 Task: Select different fields to display in the report
Action: Mouse moved to (257, 140)
Screenshot: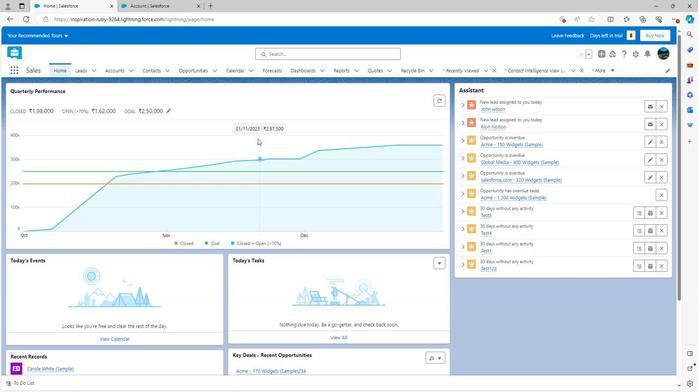 
Action: Mouse scrolled (257, 139) with delta (0, 0)
Screenshot: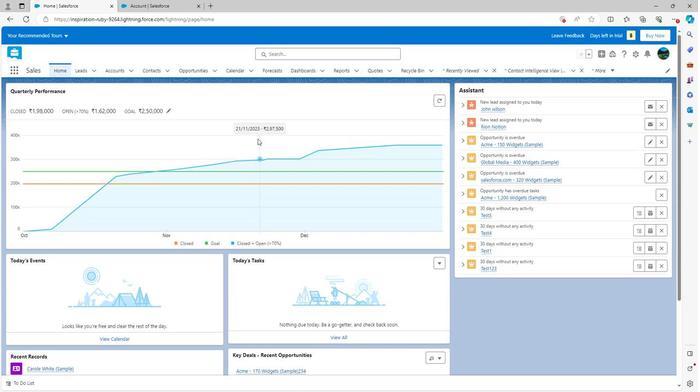 
Action: Mouse scrolled (257, 139) with delta (0, 0)
Screenshot: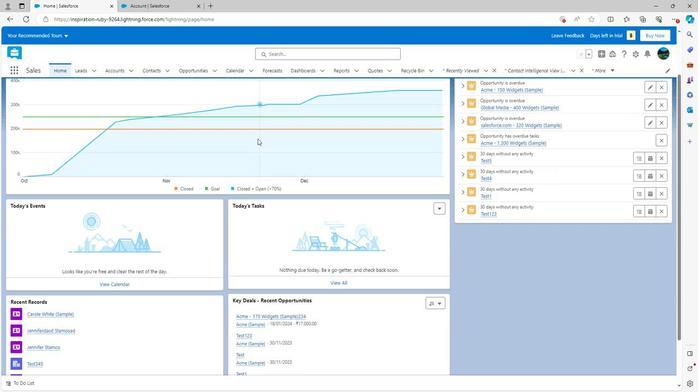 
Action: Mouse scrolled (257, 139) with delta (0, 0)
Screenshot: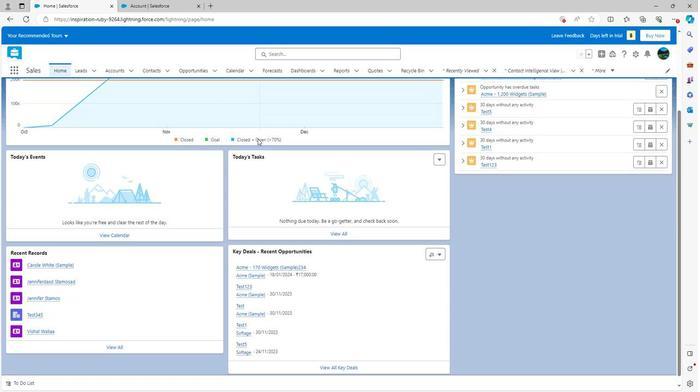 
Action: Mouse scrolled (257, 140) with delta (0, 0)
Screenshot: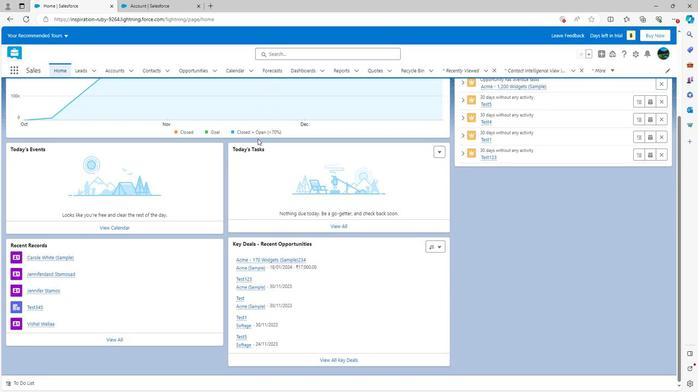 
Action: Mouse scrolled (257, 140) with delta (0, 0)
Screenshot: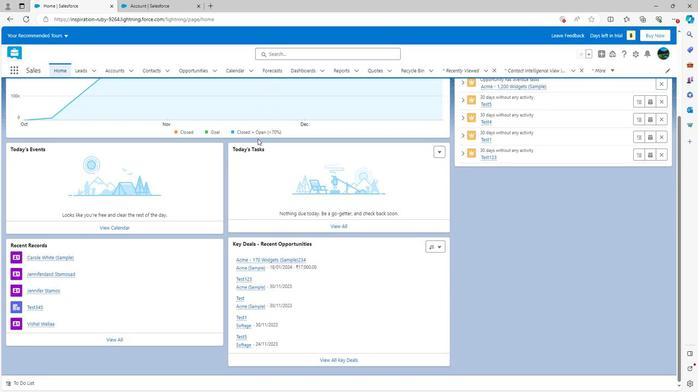 
Action: Mouse scrolled (257, 140) with delta (0, 0)
Screenshot: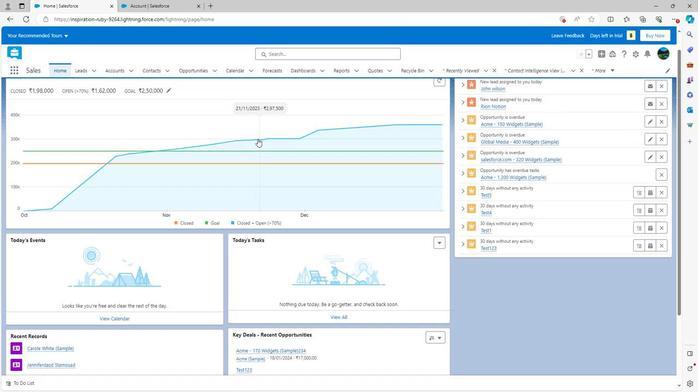 
Action: Mouse scrolled (257, 140) with delta (0, 0)
Screenshot: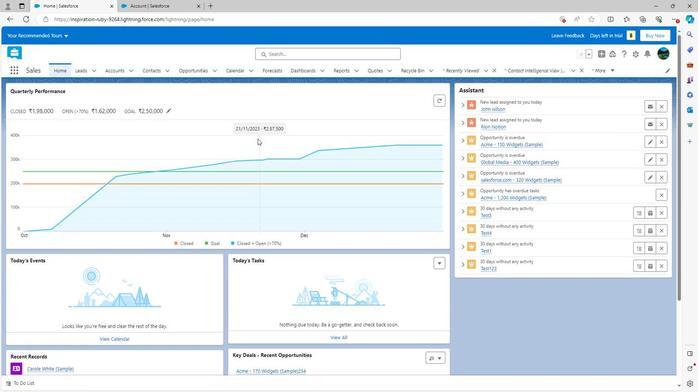 
Action: Mouse scrolled (257, 140) with delta (0, 0)
Screenshot: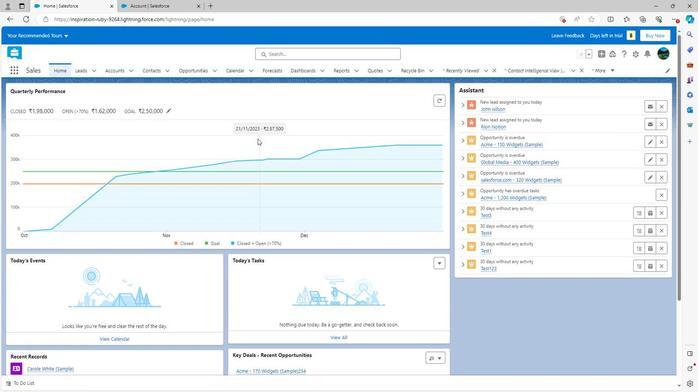 
Action: Mouse moved to (337, 70)
Screenshot: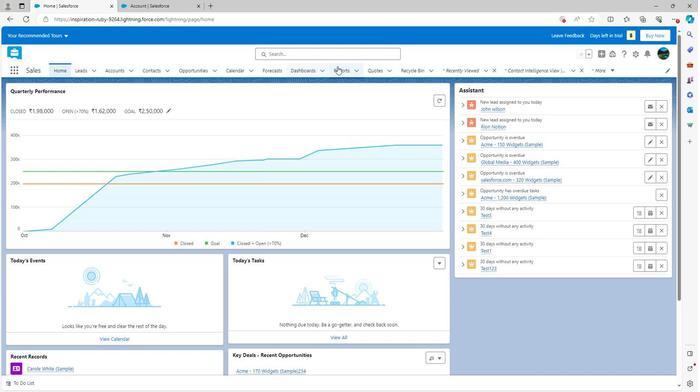 
Action: Mouse pressed left at (337, 70)
Screenshot: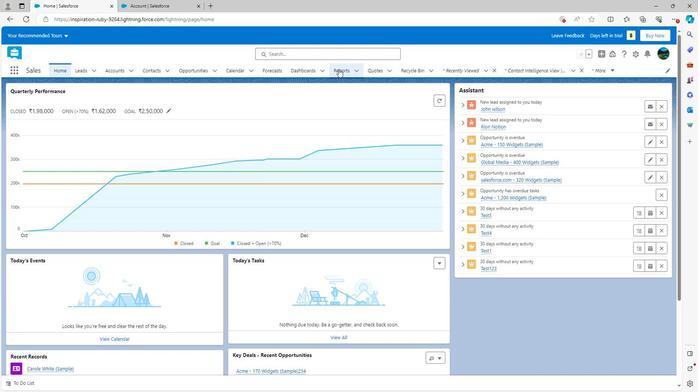 
Action: Mouse moved to (662, 100)
Screenshot: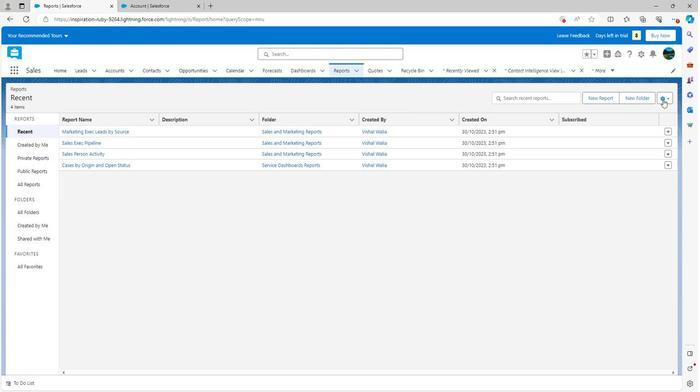 
Action: Mouse pressed left at (662, 100)
Screenshot: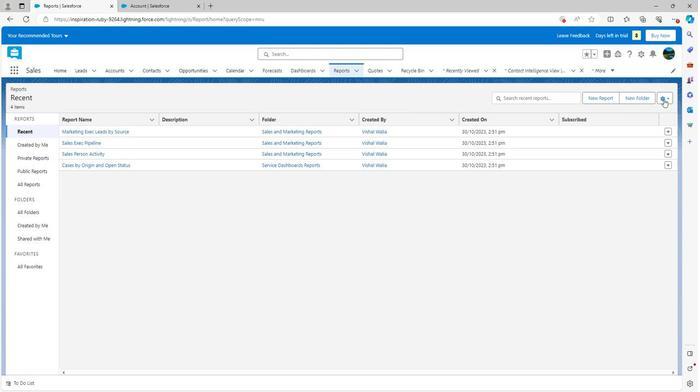 
Action: Mouse moved to (645, 112)
Screenshot: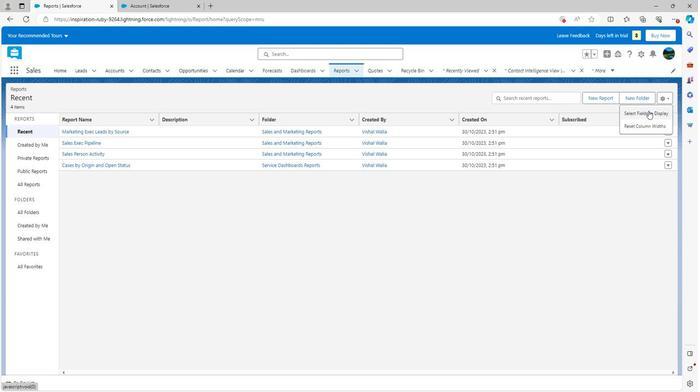
Action: Mouse pressed left at (645, 112)
Screenshot: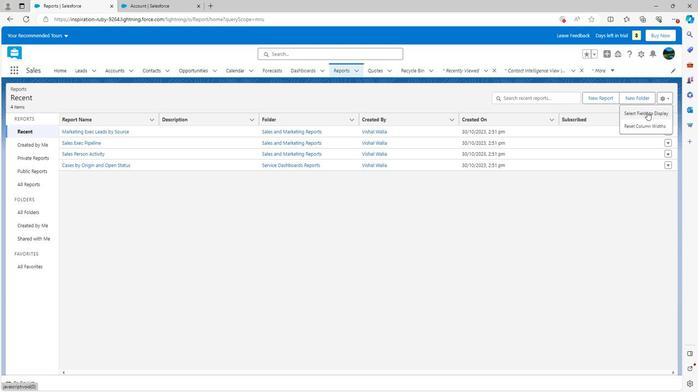 
Action: Mouse moved to (279, 187)
Screenshot: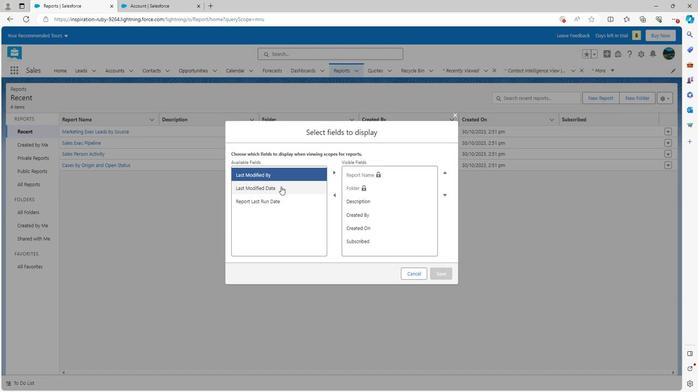 
Action: Mouse pressed left at (279, 187)
Screenshot: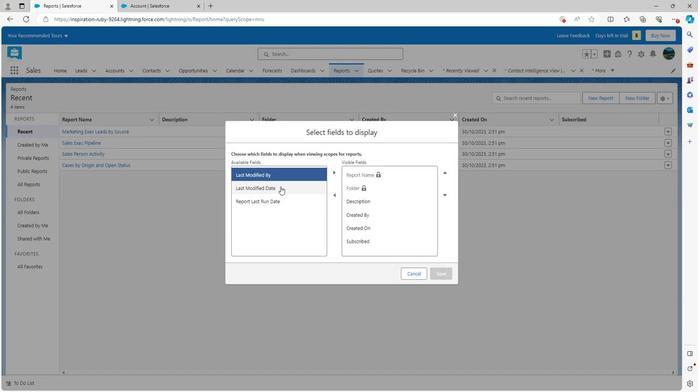 
Action: Mouse moved to (333, 174)
Screenshot: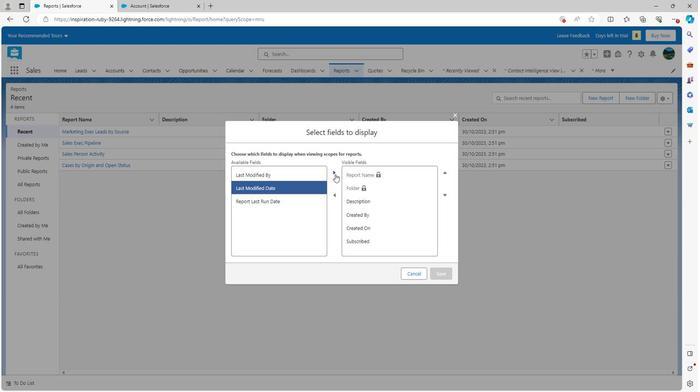 
Action: Mouse pressed left at (333, 174)
Screenshot: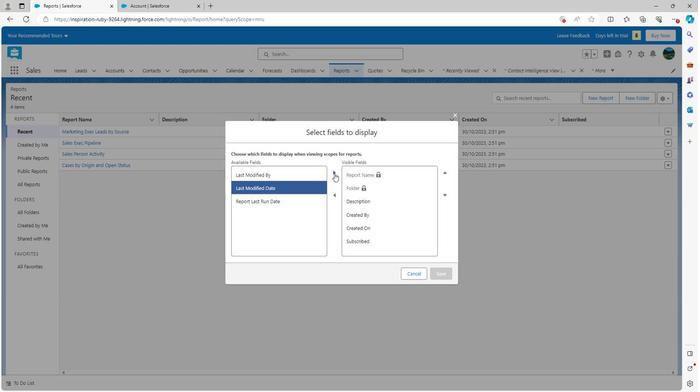 
Action: Mouse moved to (389, 209)
Screenshot: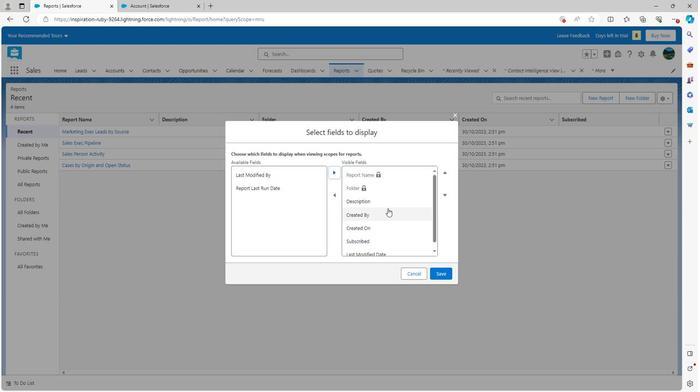 
Action: Mouse scrolled (389, 209) with delta (0, 0)
Screenshot: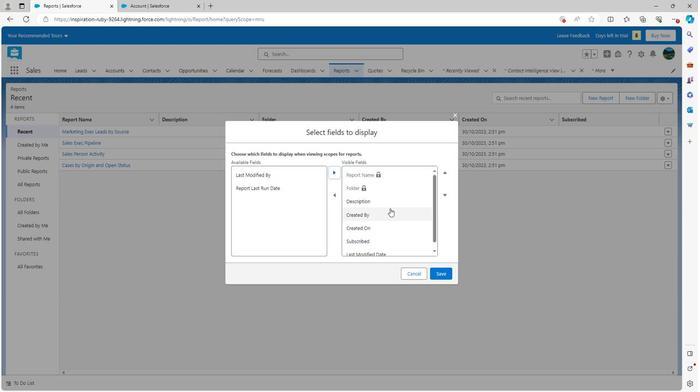 
Action: Mouse scrolled (389, 209) with delta (0, 0)
Screenshot: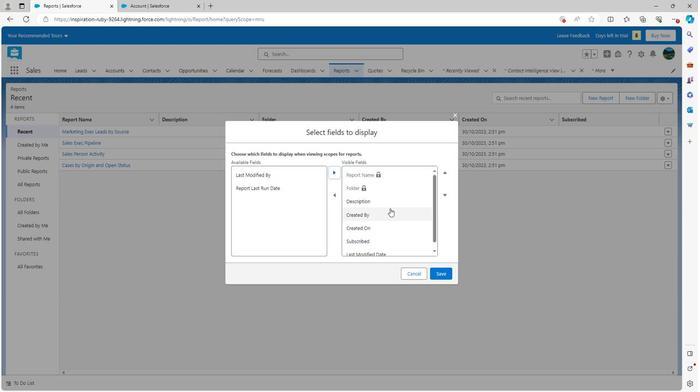 
Action: Mouse scrolled (389, 209) with delta (0, 0)
Screenshot: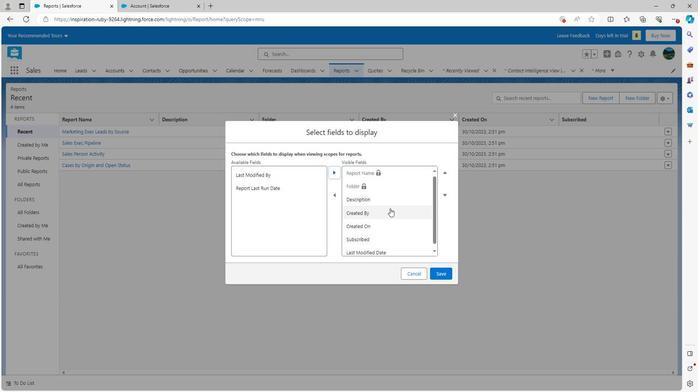
Action: Mouse scrolled (389, 209) with delta (0, 0)
Screenshot: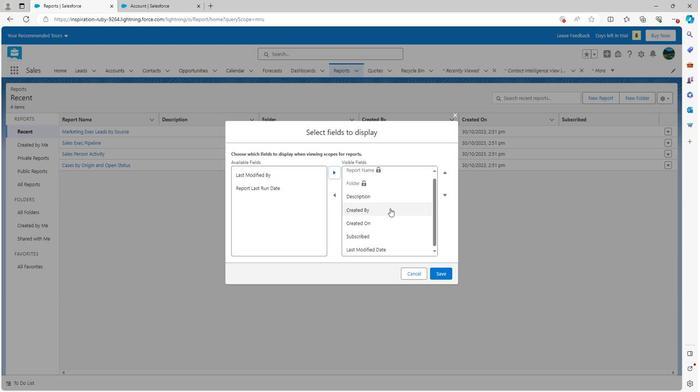 
Action: Mouse moved to (439, 270)
Screenshot: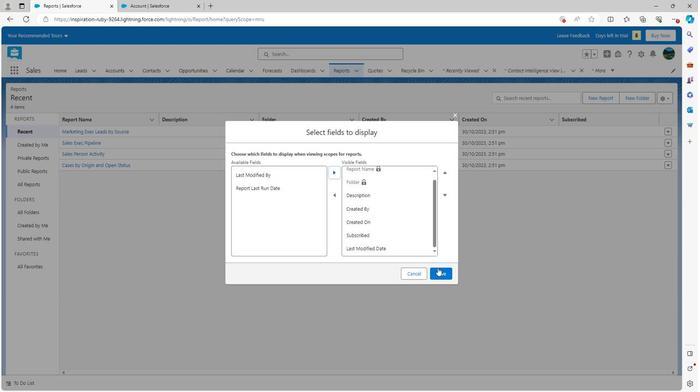 
Action: Mouse pressed left at (439, 270)
Screenshot: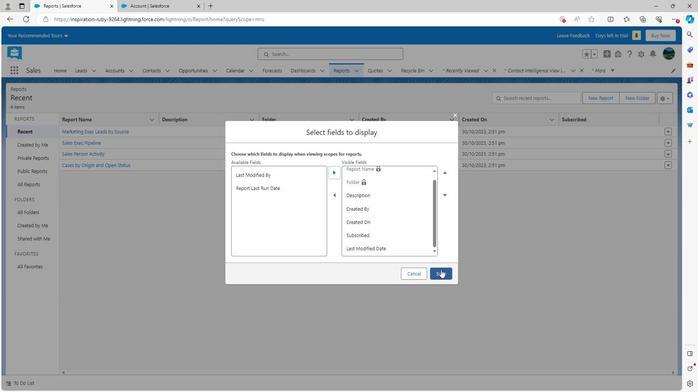 
Action: Mouse moved to (82, 153)
Screenshot: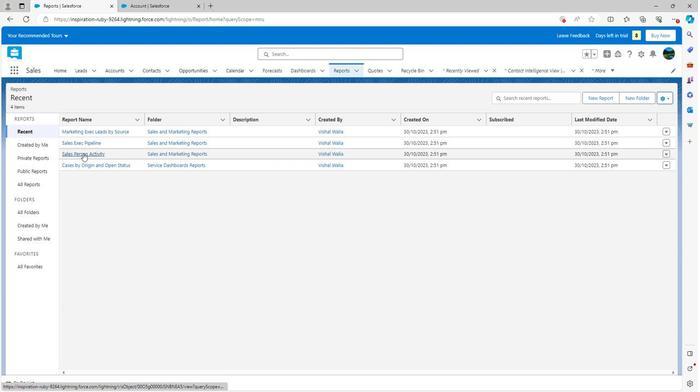 
Action: Mouse pressed left at (82, 153)
Screenshot: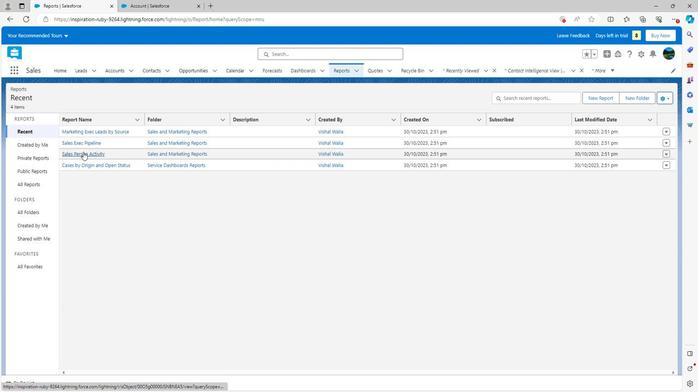 
Action: Mouse moved to (227, 147)
Screenshot: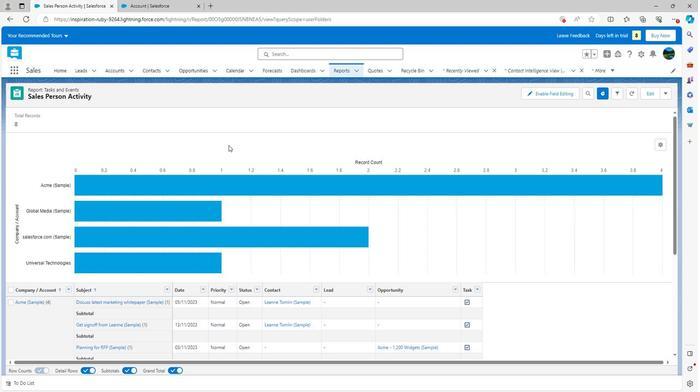 
Action: Mouse pressed right at (227, 147)
Screenshot: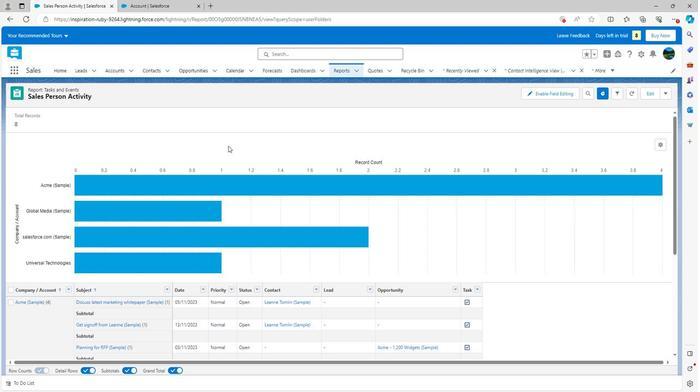 
Action: Mouse moved to (386, 137)
Screenshot: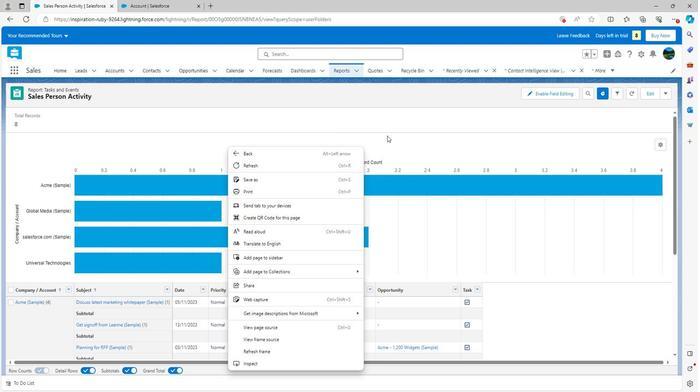 
Action: Mouse pressed left at (386, 137)
Screenshot: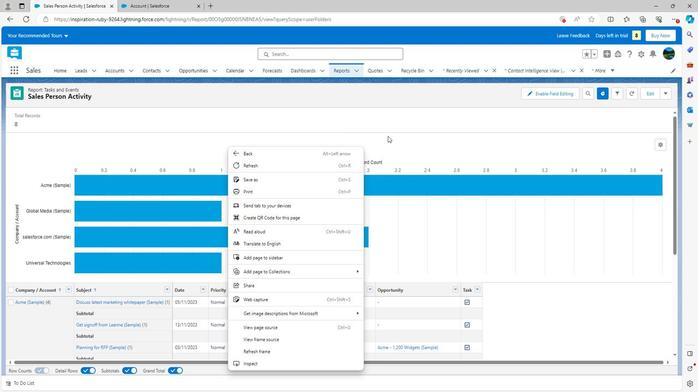 
Action: Mouse moved to (280, 216)
Screenshot: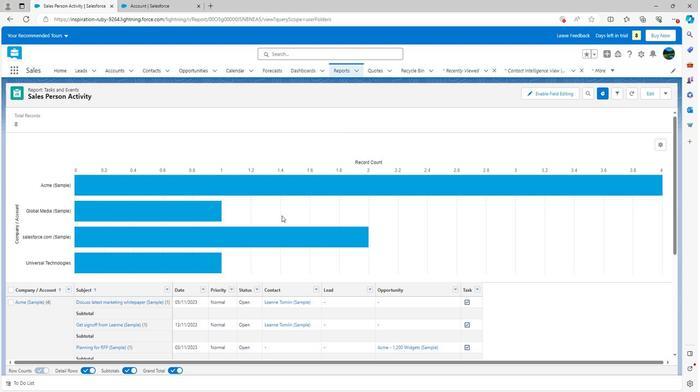 
Action: Mouse scrolled (280, 216) with delta (0, 0)
Screenshot: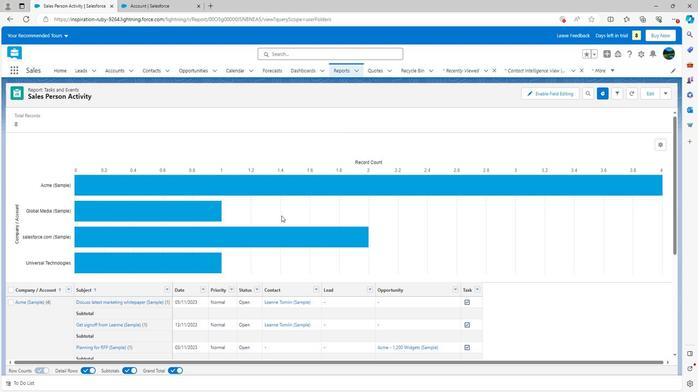 
Action: Mouse scrolled (280, 216) with delta (0, 0)
Screenshot: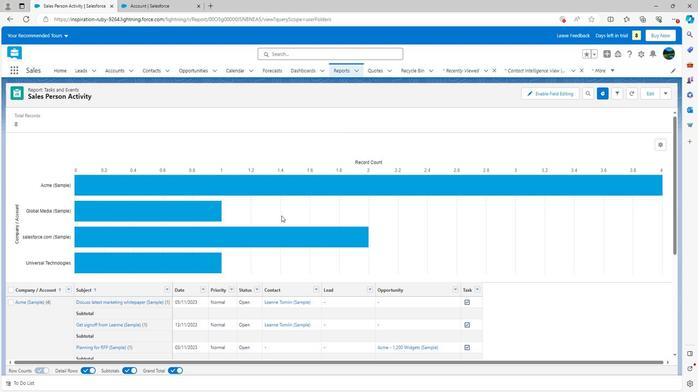 
Action: Mouse scrolled (280, 216) with delta (0, 0)
Screenshot: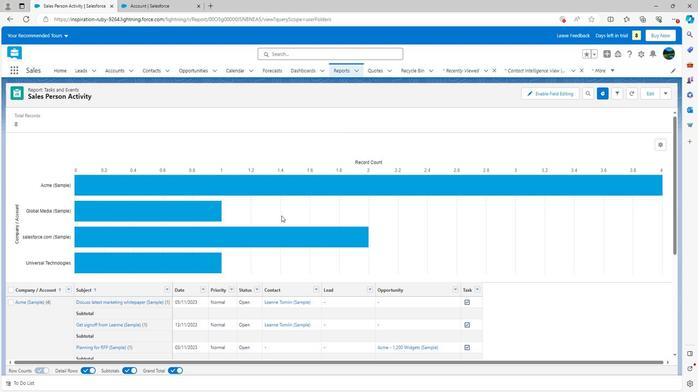 
Action: Mouse scrolled (280, 216) with delta (0, 0)
Screenshot: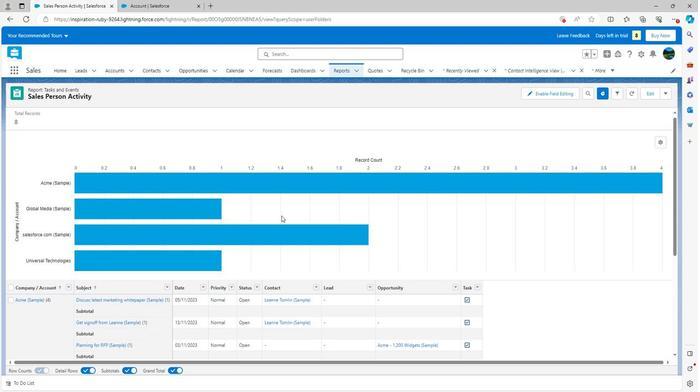 
Action: Mouse scrolled (280, 216) with delta (0, 0)
Screenshot: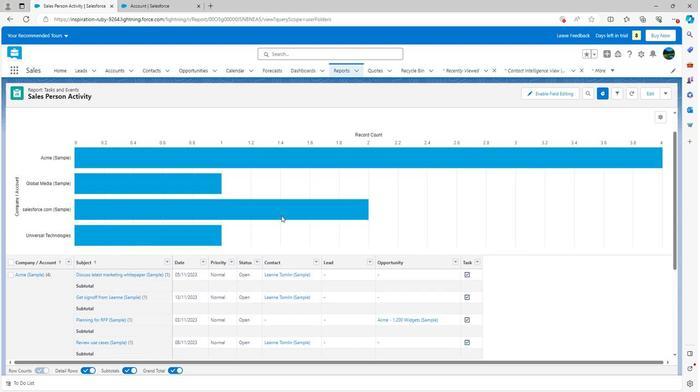 
Action: Mouse scrolled (280, 216) with delta (0, 0)
Screenshot: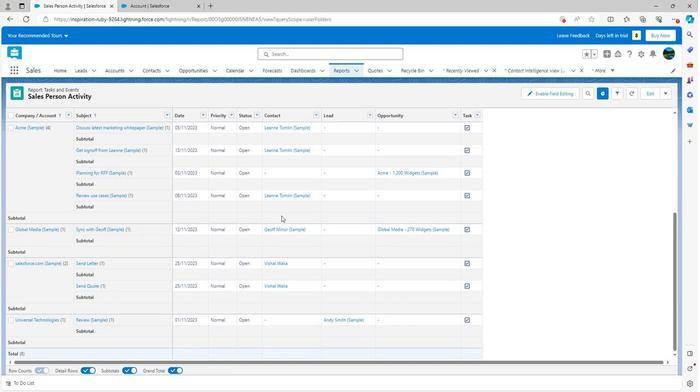 
Action: Mouse scrolled (280, 216) with delta (0, 0)
Screenshot: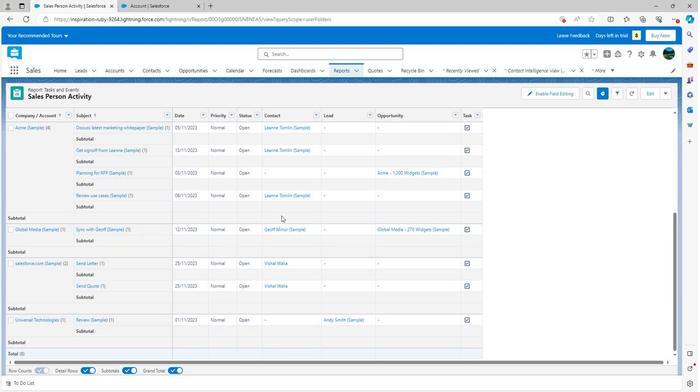 
Action: Mouse scrolled (280, 216) with delta (0, 0)
Screenshot: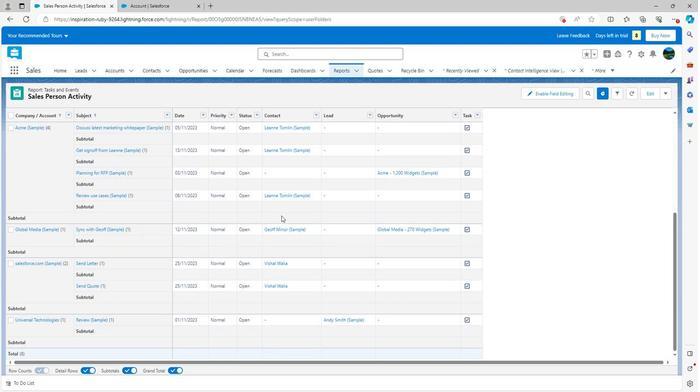 
Action: Mouse scrolled (280, 216) with delta (0, 0)
Screenshot: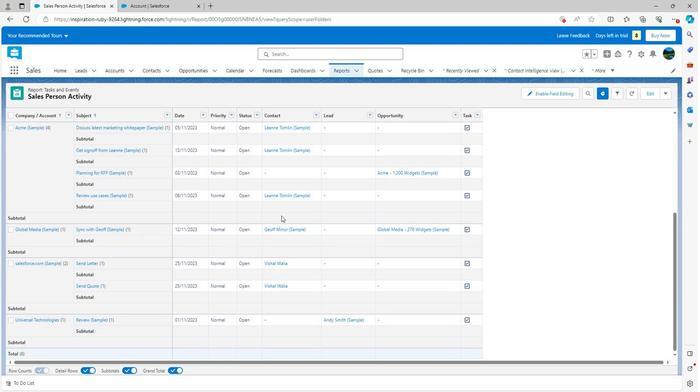 
Action: Mouse scrolled (280, 217) with delta (0, 0)
Screenshot: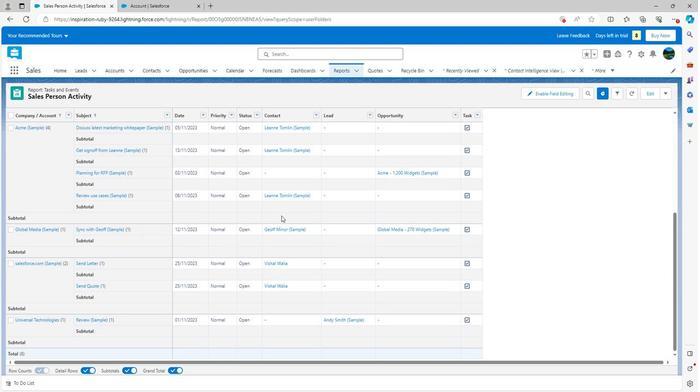 
Action: Mouse scrolled (280, 217) with delta (0, 0)
Screenshot: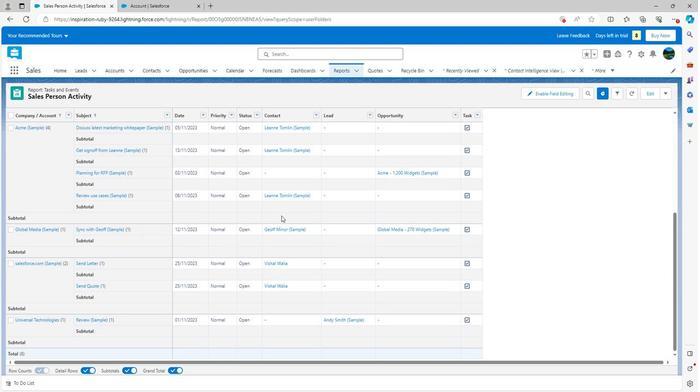 
Action: Mouse scrolled (280, 217) with delta (0, 0)
Screenshot: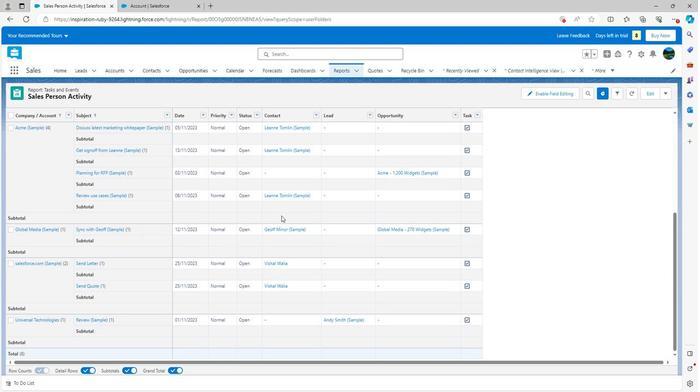 
Action: Mouse scrolled (280, 217) with delta (0, 0)
Screenshot: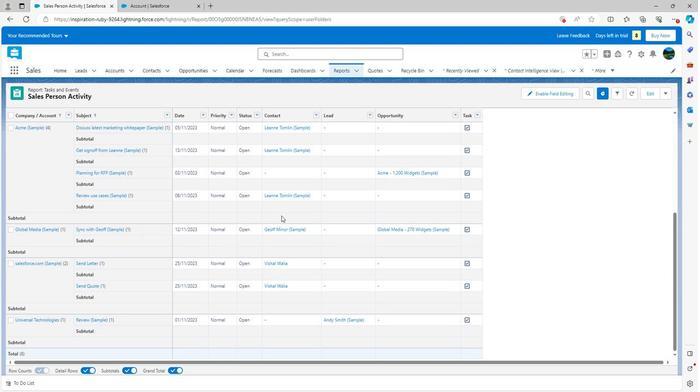 
Action: Mouse scrolled (280, 217) with delta (0, 0)
Screenshot: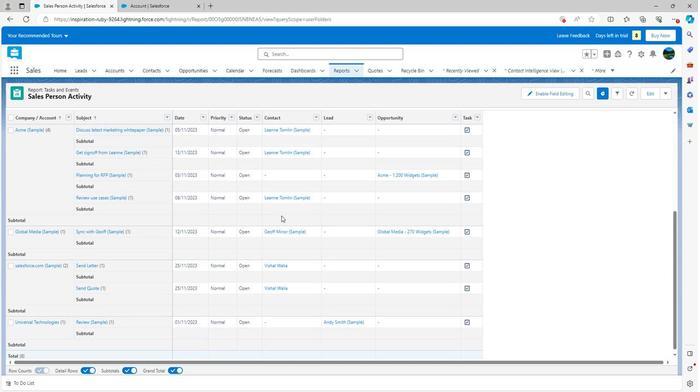 
Action: Mouse scrolled (280, 217) with delta (0, 0)
Screenshot: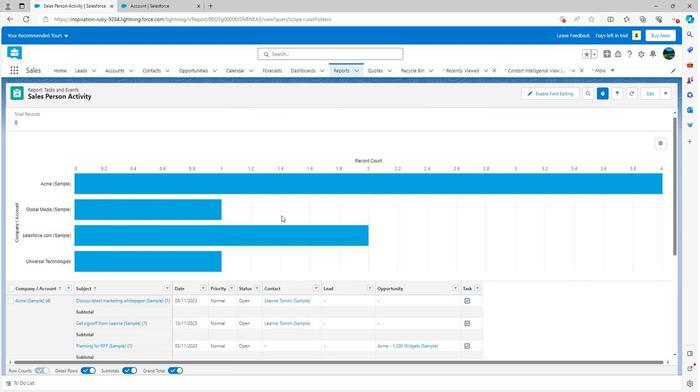 
Action: Mouse scrolled (280, 217) with delta (0, 0)
Screenshot: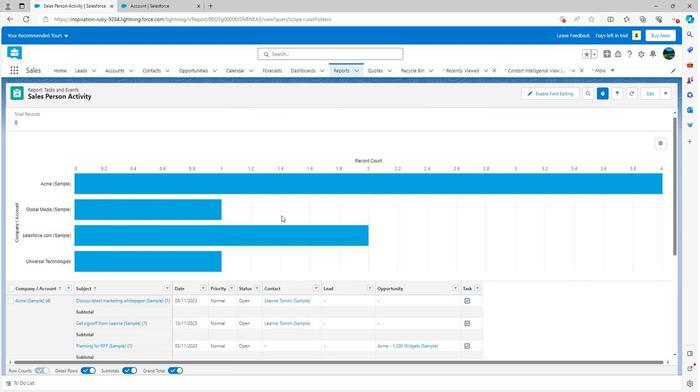 
Action: Mouse scrolled (280, 217) with delta (0, 0)
Screenshot: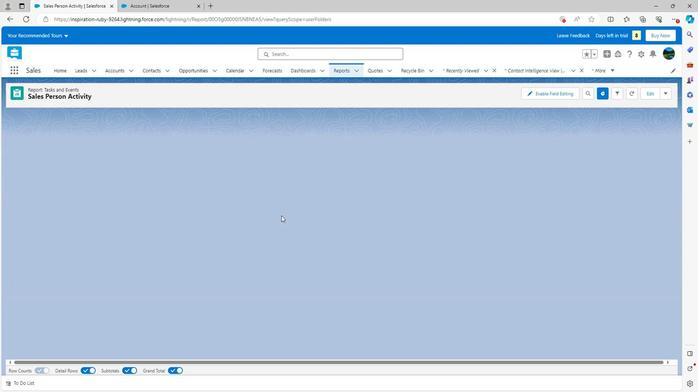 
Action: Mouse scrolled (280, 217) with delta (0, 0)
Screenshot: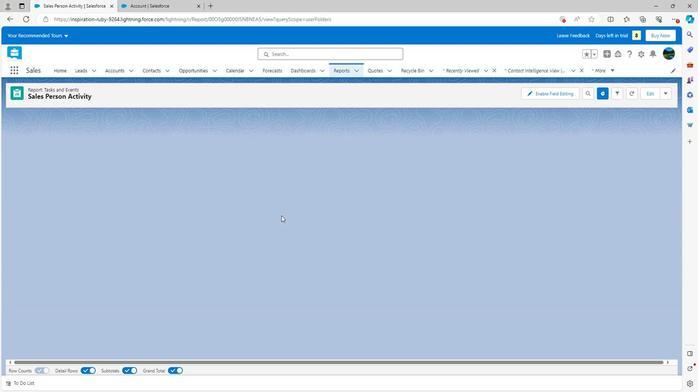 
Action: Mouse scrolled (280, 217) with delta (0, 0)
Screenshot: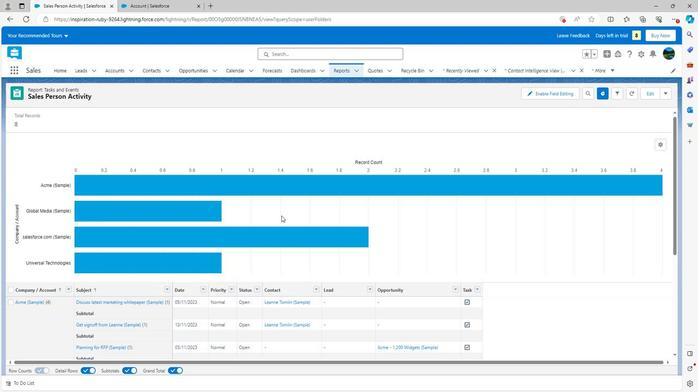 
